Task: Find the distance between San Diego and Balboa Park.
Action: Mouse moved to (164, 95)
Screenshot: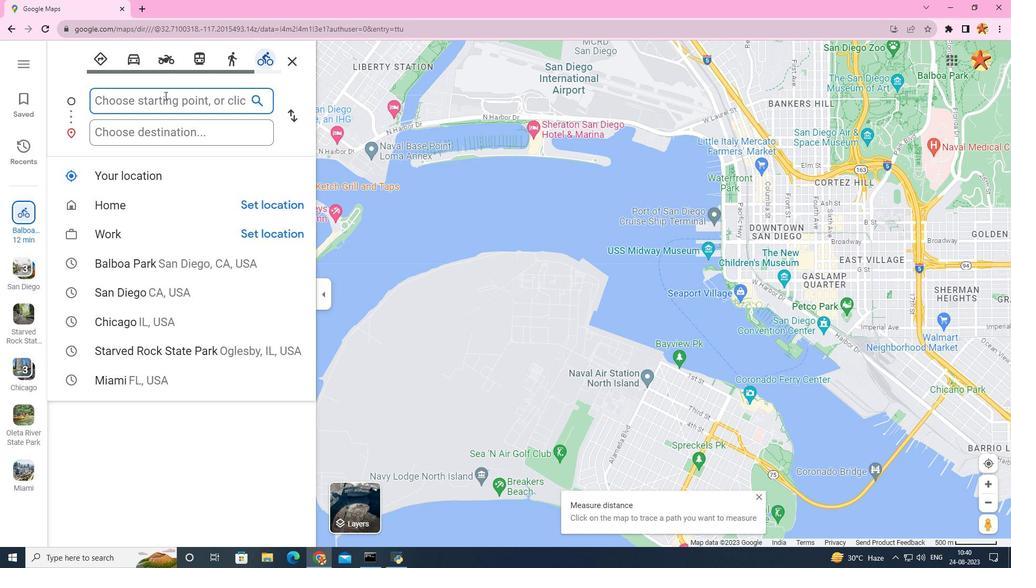 
Action: Key pressed san<Key.space>
Screenshot: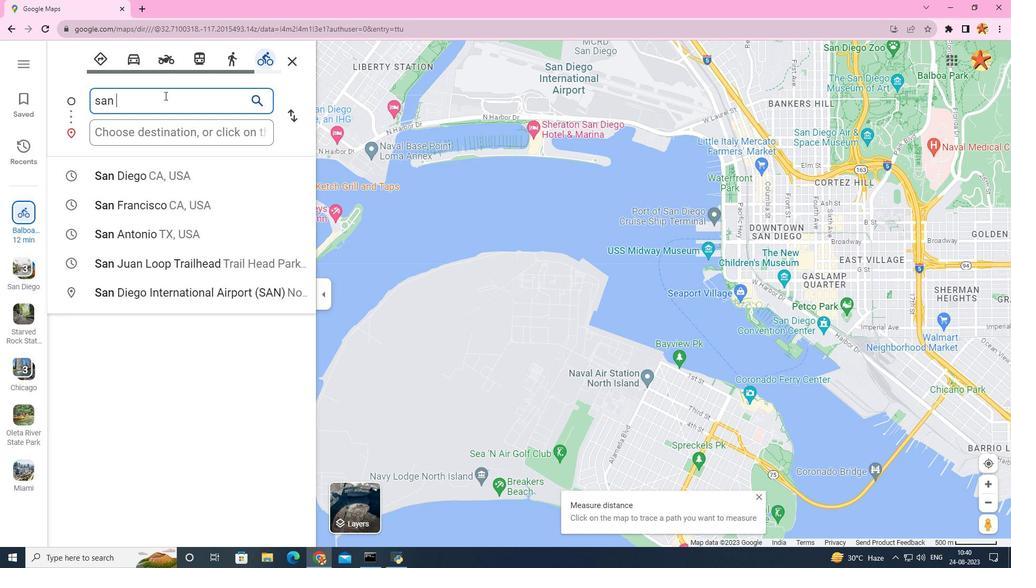 
Action: Mouse moved to (133, 166)
Screenshot: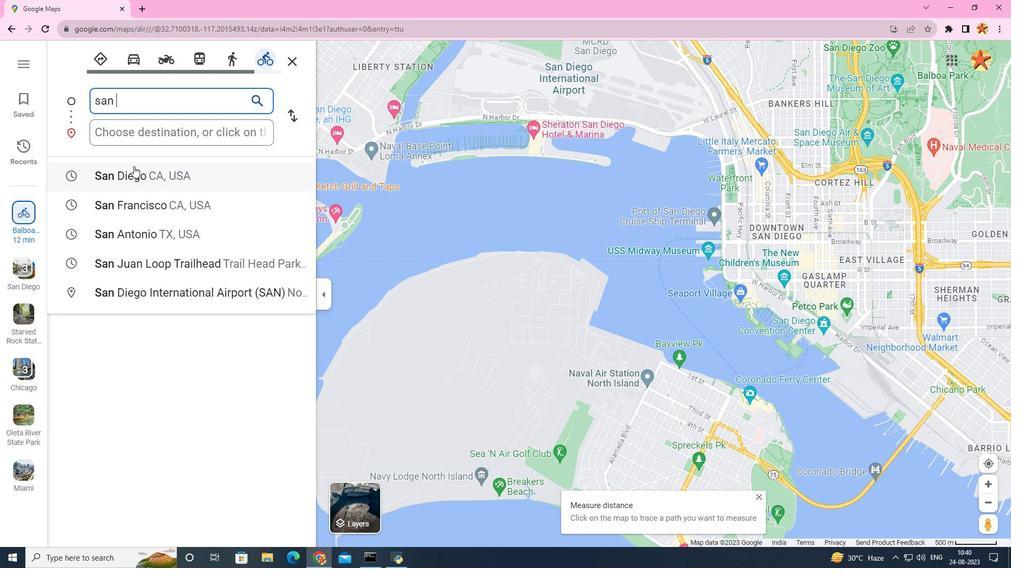 
Action: Mouse pressed left at (133, 166)
Screenshot: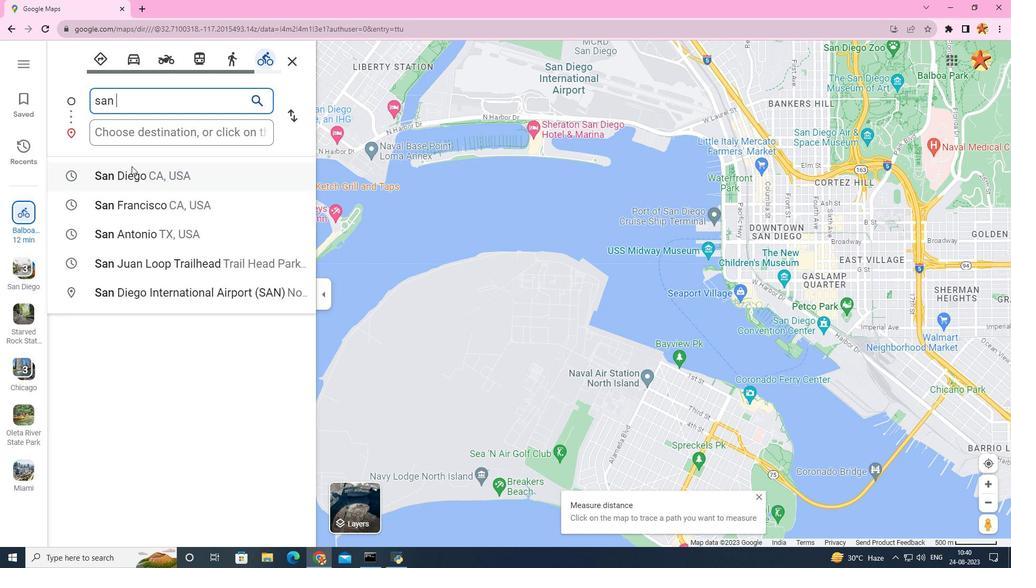 
Action: Mouse moved to (146, 130)
Screenshot: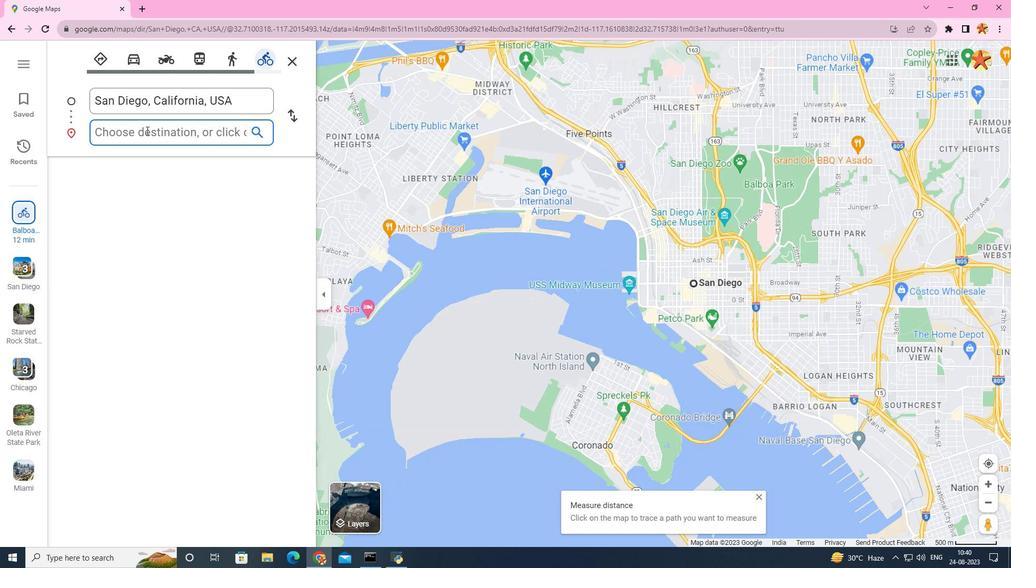 
Action: Mouse pressed left at (146, 130)
Screenshot: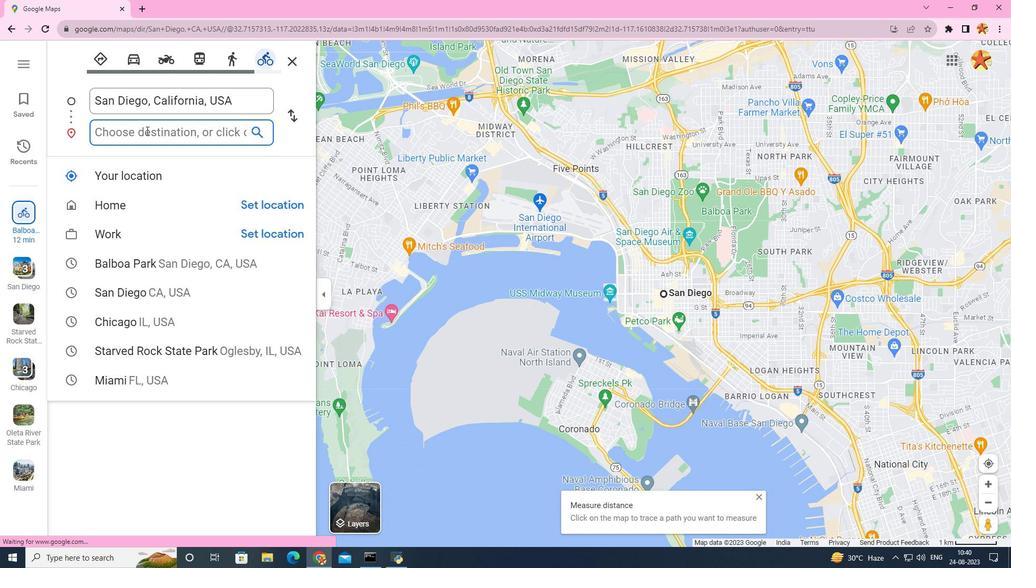 
Action: Mouse moved to (146, 131)
Screenshot: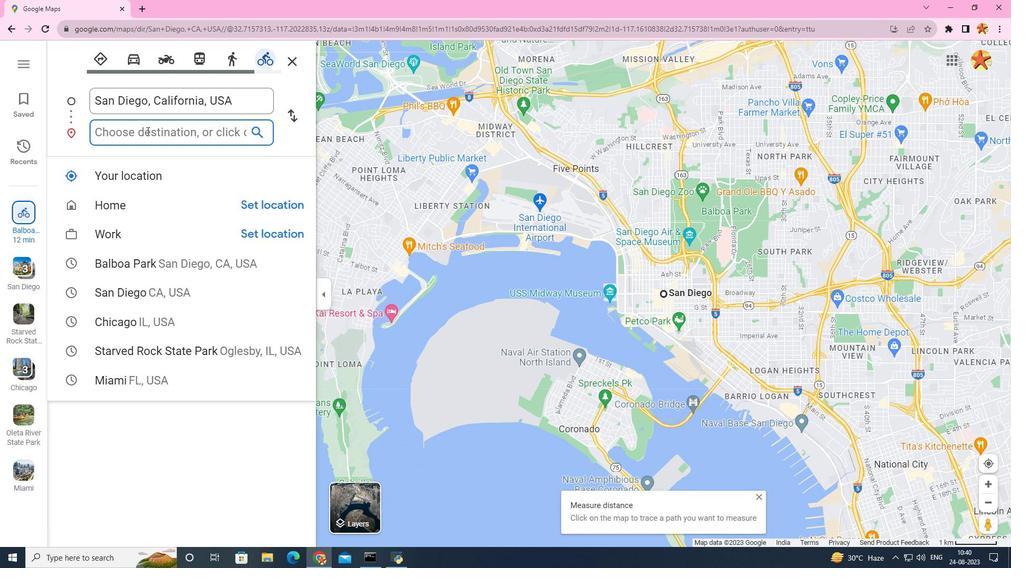
Action: Key pressed balb
Screenshot: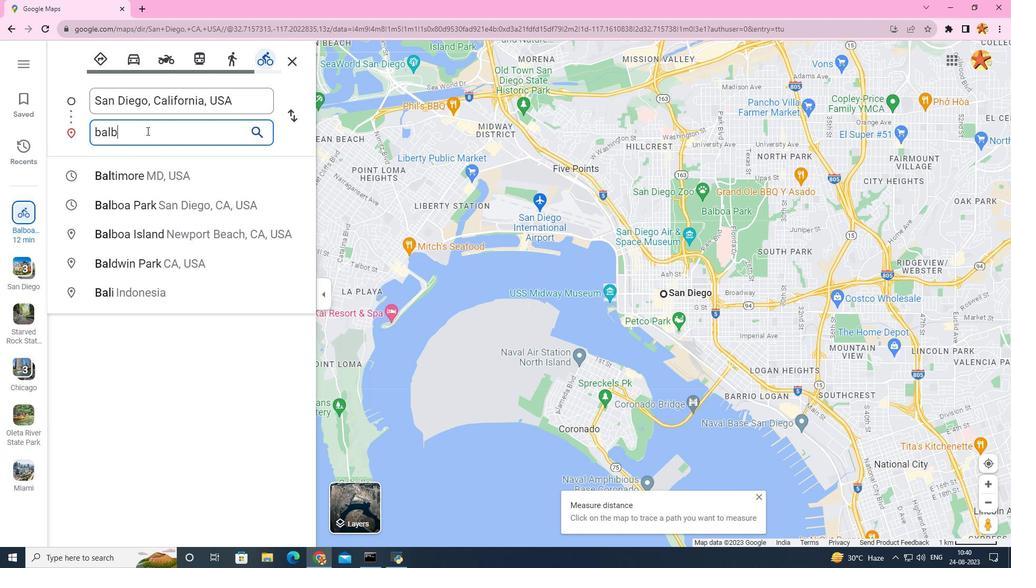 
Action: Mouse moved to (158, 182)
Screenshot: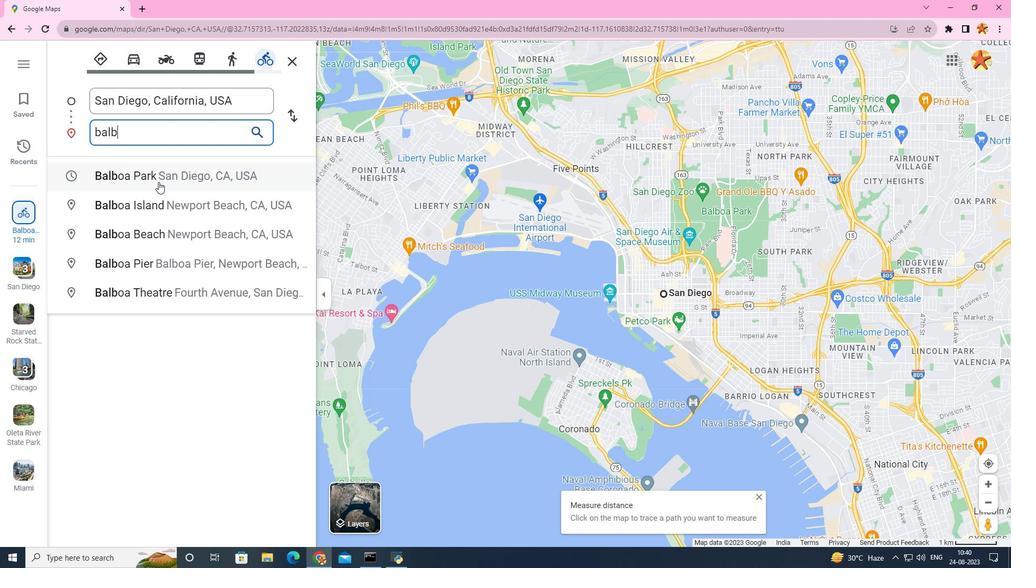 
Action: Mouse pressed left at (158, 182)
Screenshot: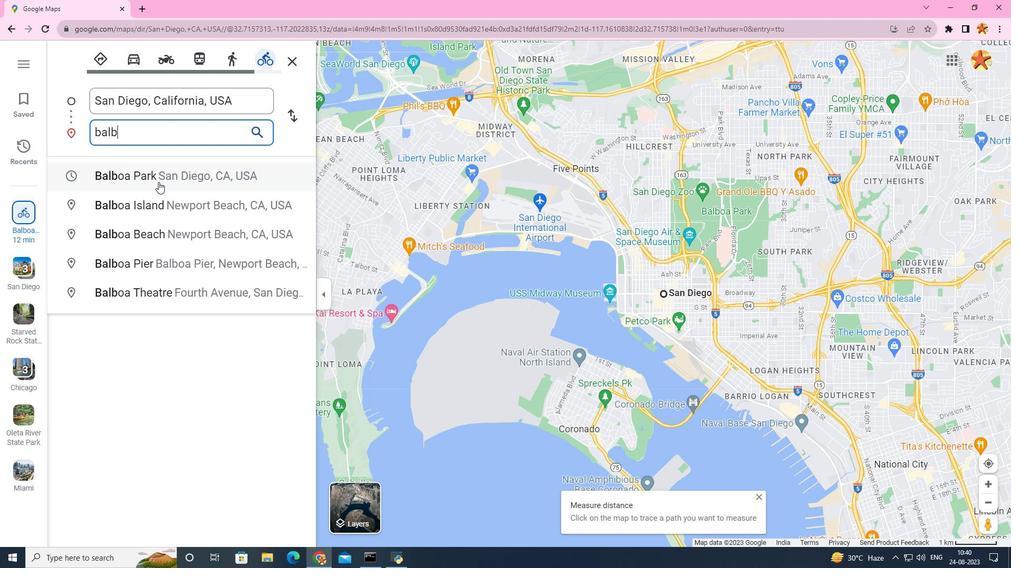 
Action: Mouse moved to (562, 515)
Screenshot: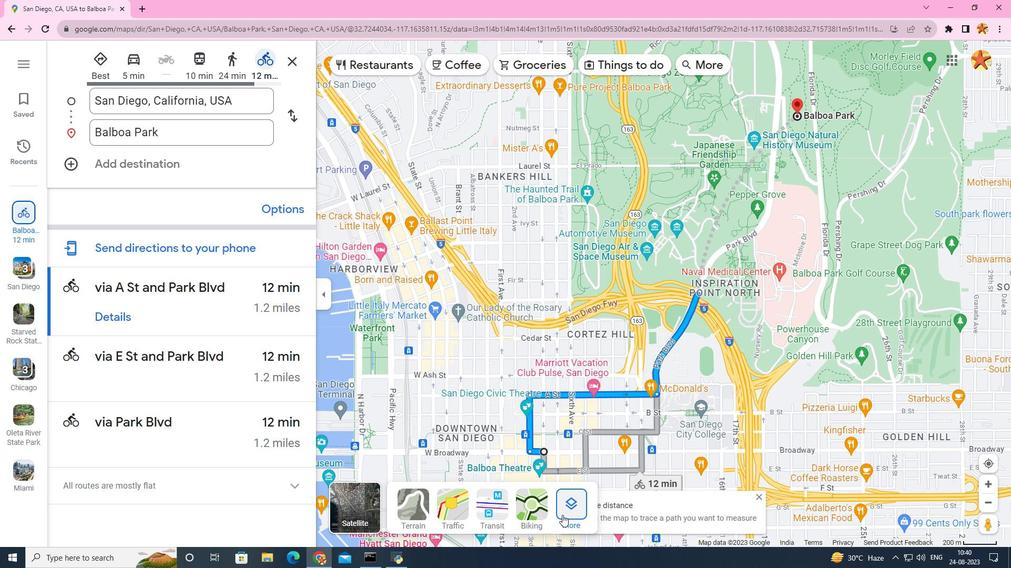 
Action: Mouse pressed left at (562, 515)
Screenshot: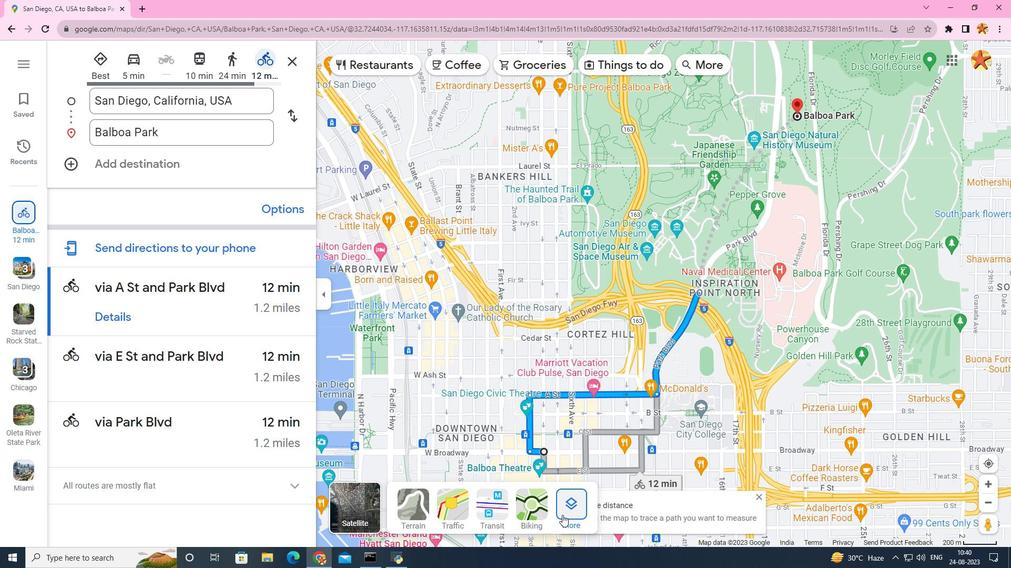 
Action: Mouse moved to (451, 386)
Screenshot: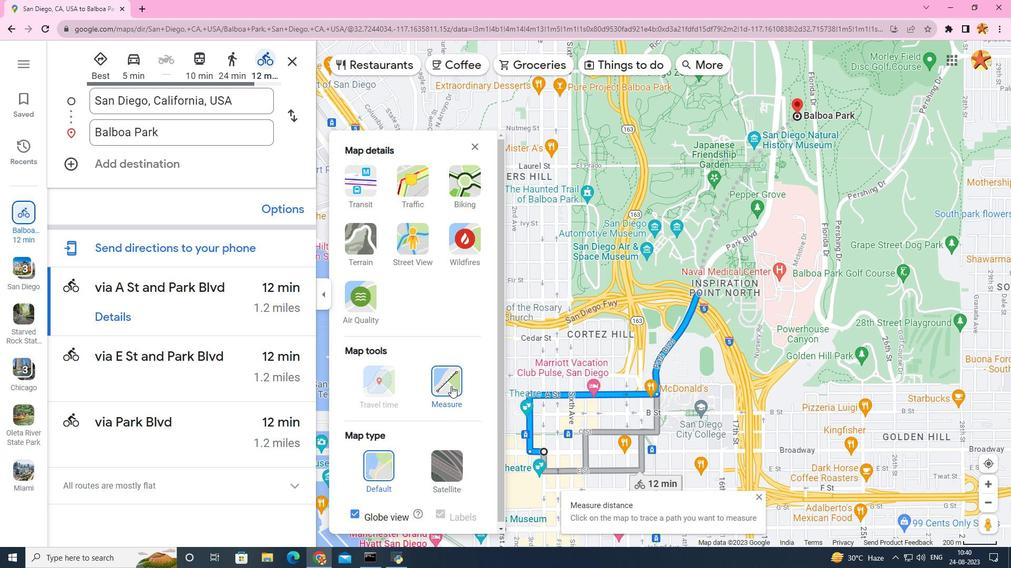
Action: Mouse pressed left at (451, 386)
Screenshot: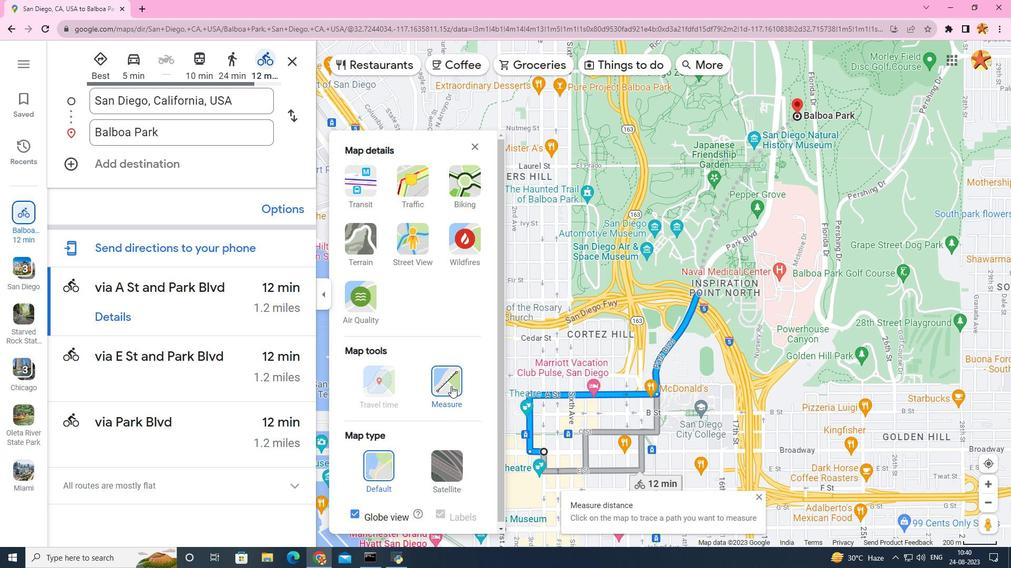 
Action: Mouse pressed left at (451, 386)
Screenshot: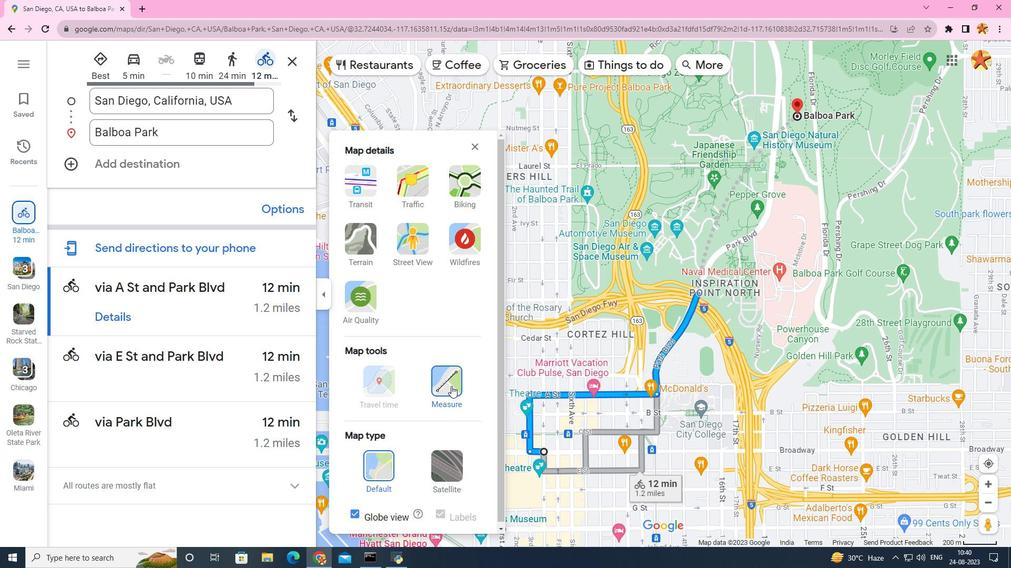 
Action: Mouse moved to (543, 453)
Screenshot: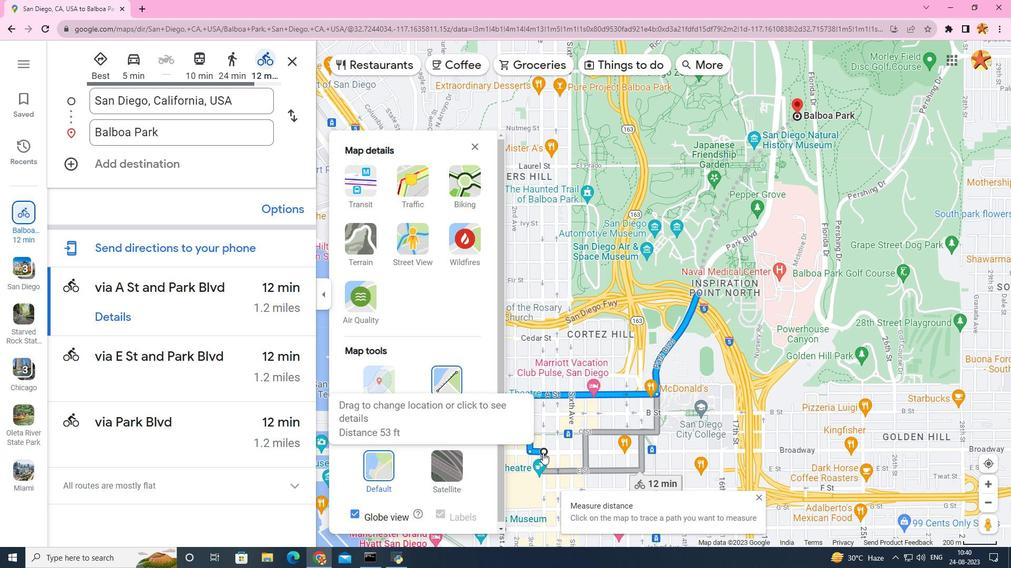 
Action: Mouse pressed left at (543, 453)
Screenshot: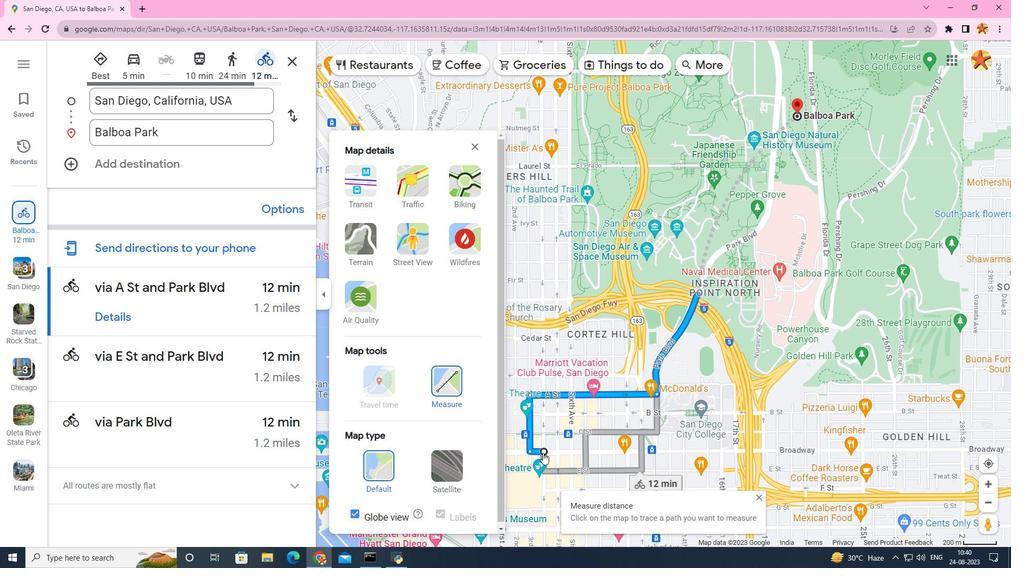 
Action: Mouse moved to (798, 112)
Screenshot: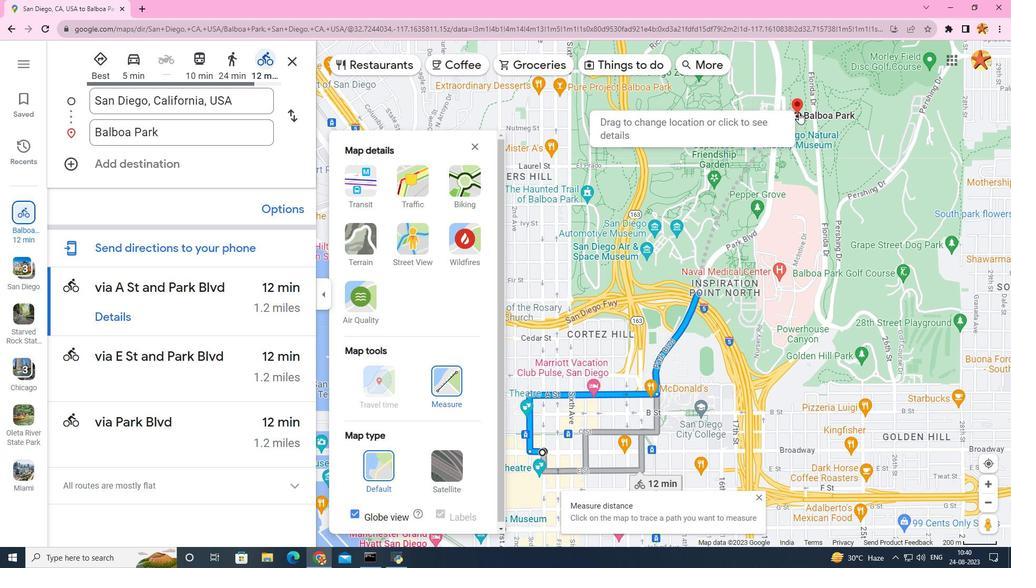 
Action: Mouse pressed left at (798, 112)
Screenshot: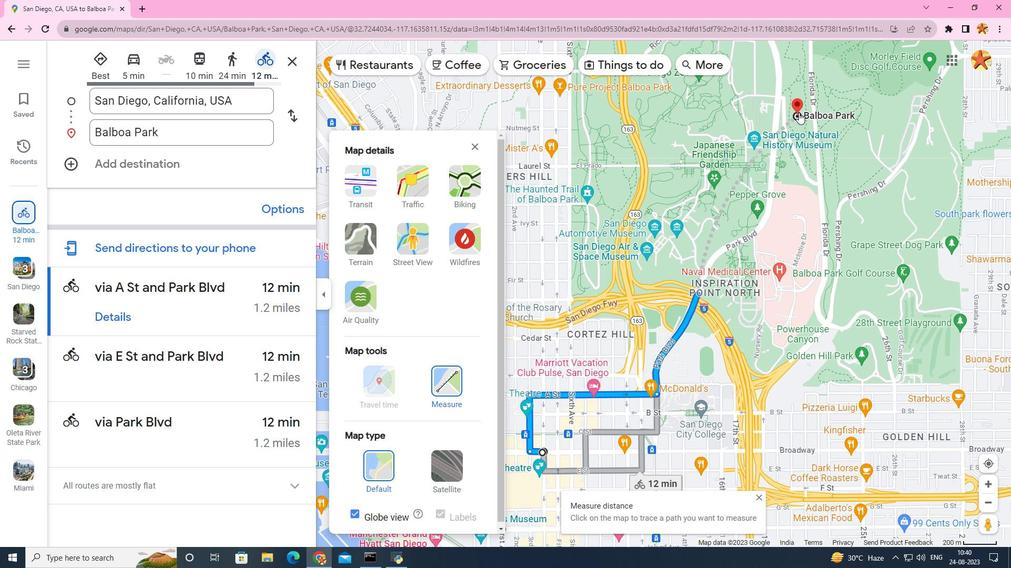 
Action: Mouse moved to (717, 167)
Screenshot: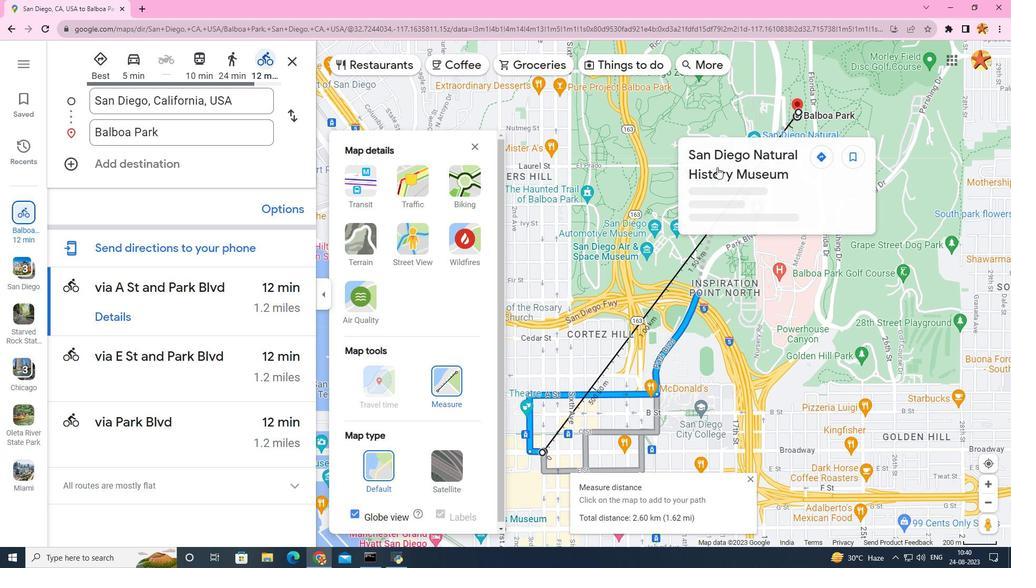 
Action: Mouse scrolled (717, 166) with delta (0, 0)
Screenshot: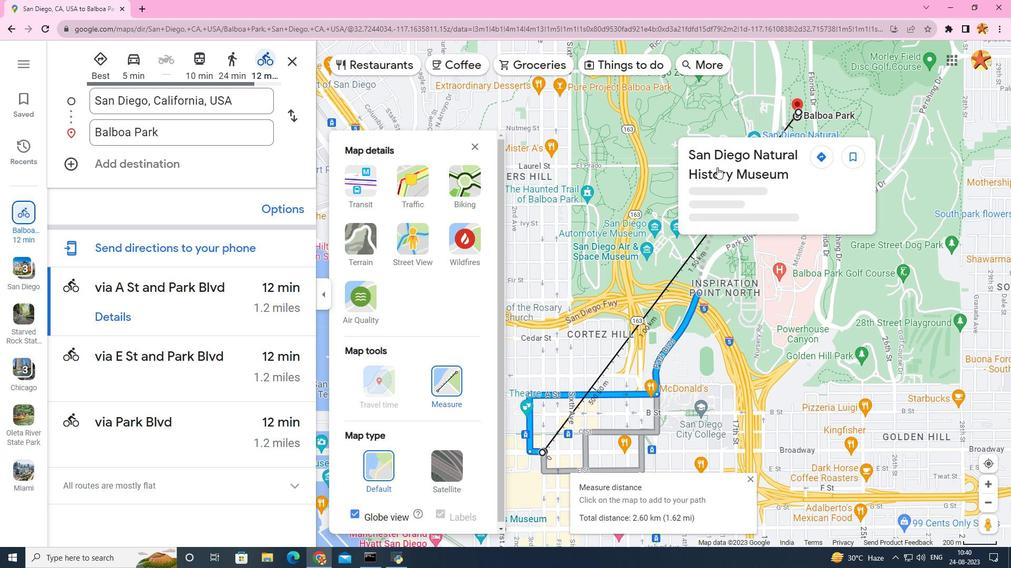 
Action: Mouse scrolled (717, 166) with delta (0, 0)
Screenshot: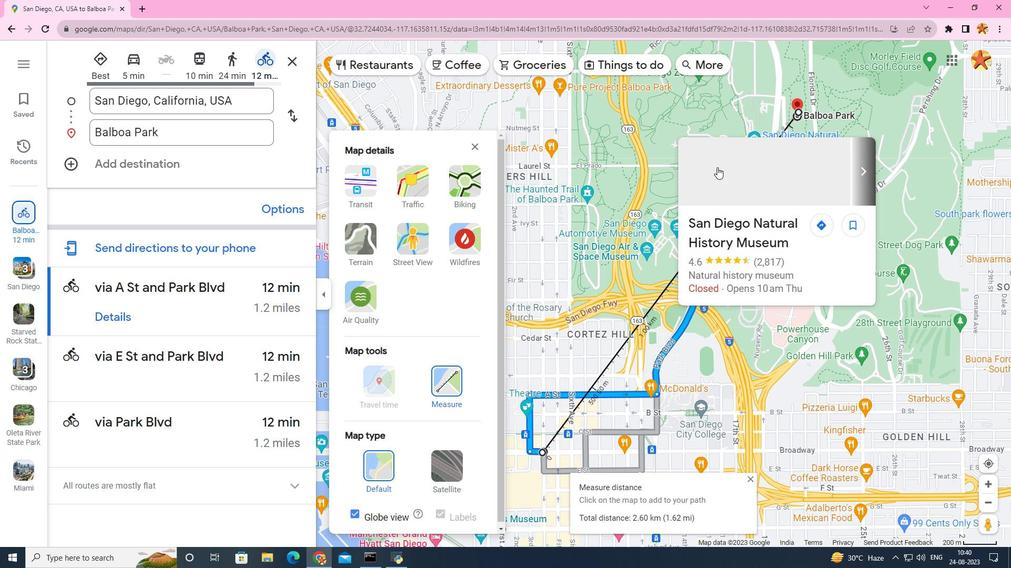
Action: Mouse moved to (625, 163)
Screenshot: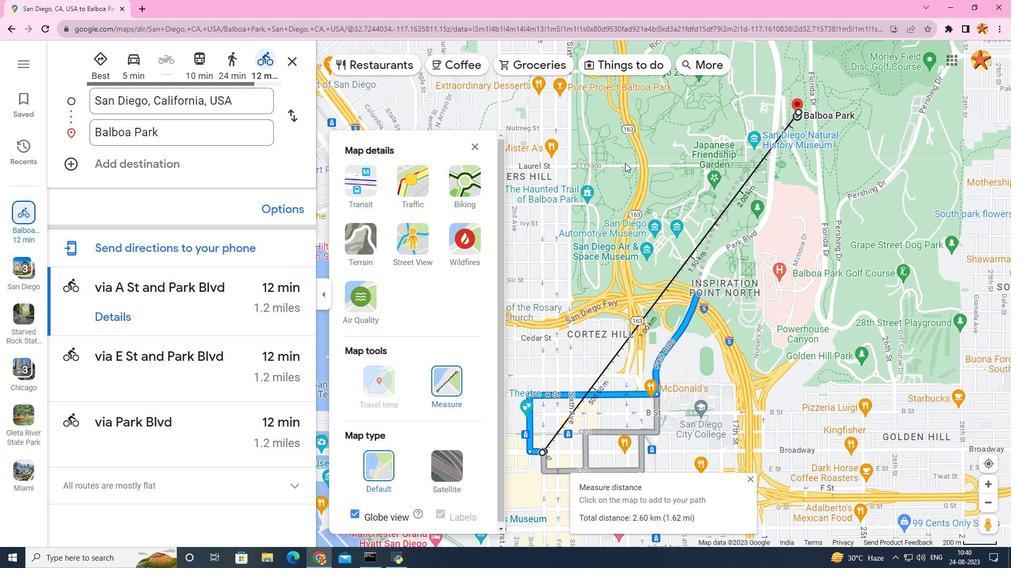 
Action: Mouse scrolled (625, 162) with delta (0, 0)
Screenshot: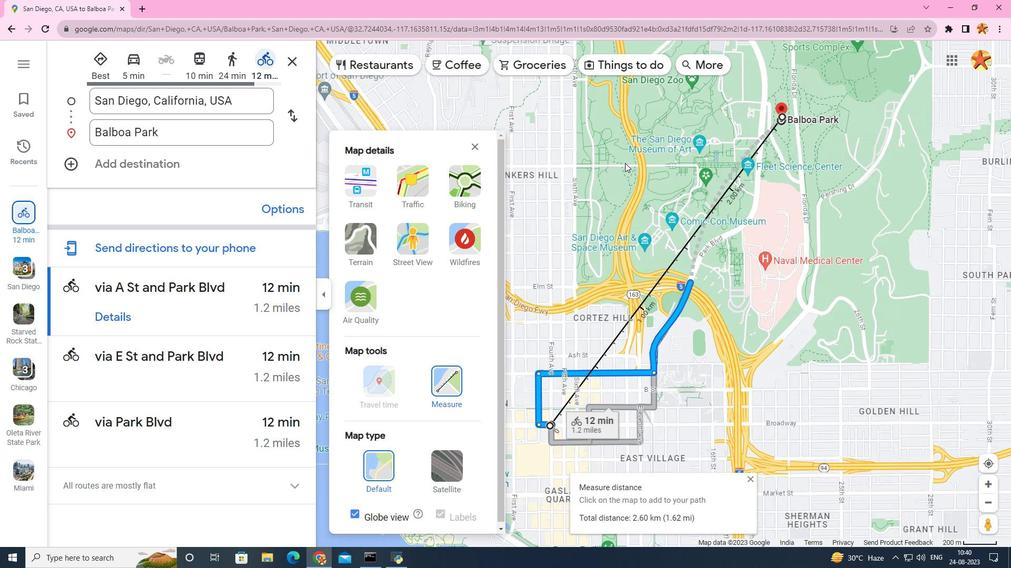 
Action: Mouse scrolled (625, 162) with delta (0, 0)
Screenshot: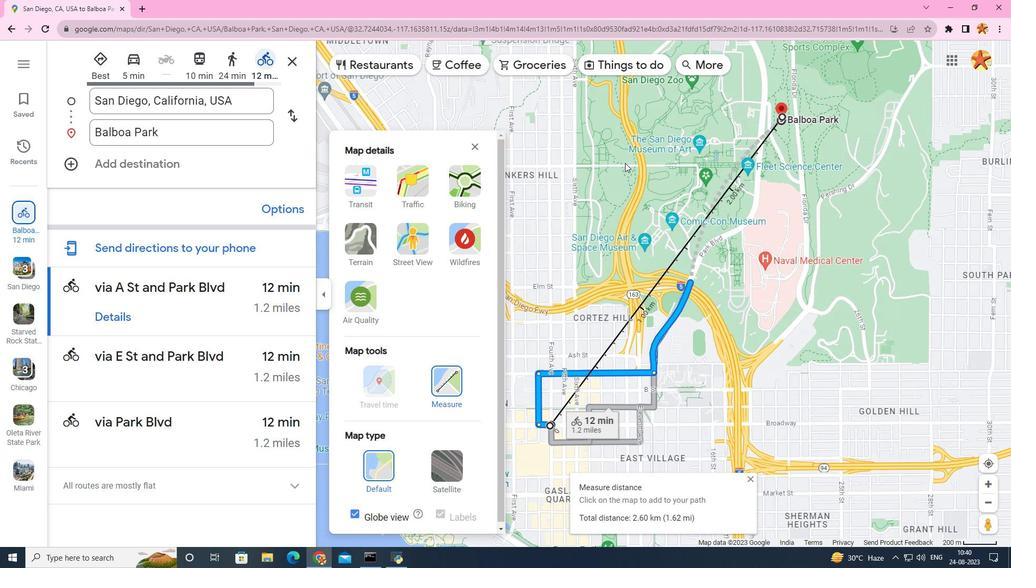 
Action: Mouse moved to (633, 162)
Screenshot: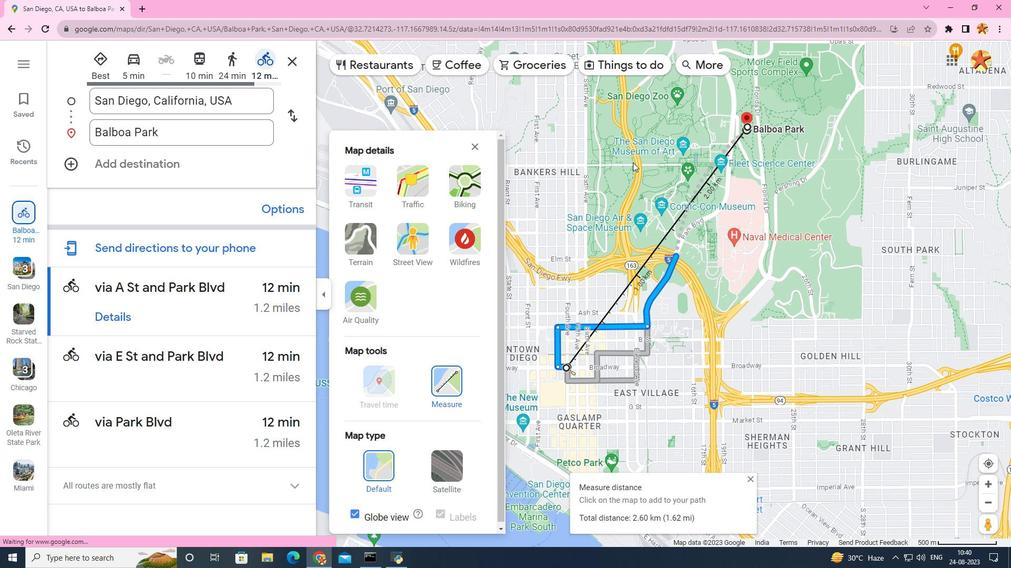 
